 Task: Add Mineral Fusion Nail Polish Remover to the cart.
Action: Mouse moved to (289, 136)
Screenshot: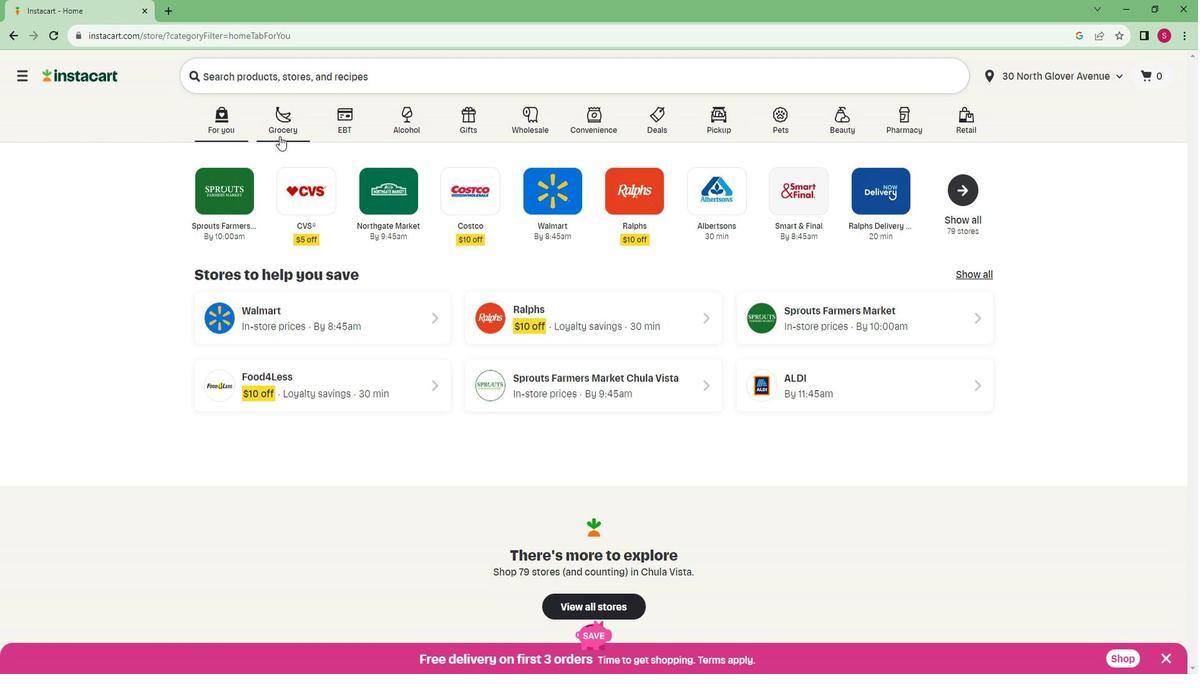 
Action: Mouse pressed left at (289, 136)
Screenshot: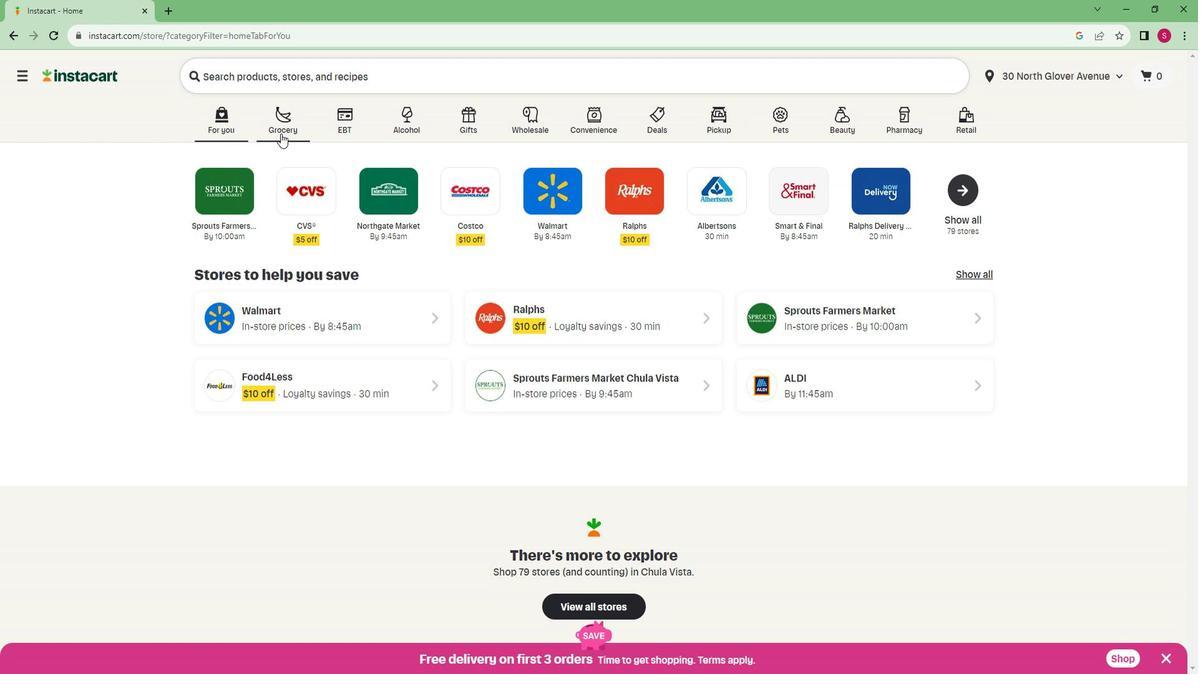 
Action: Mouse moved to (240, 359)
Screenshot: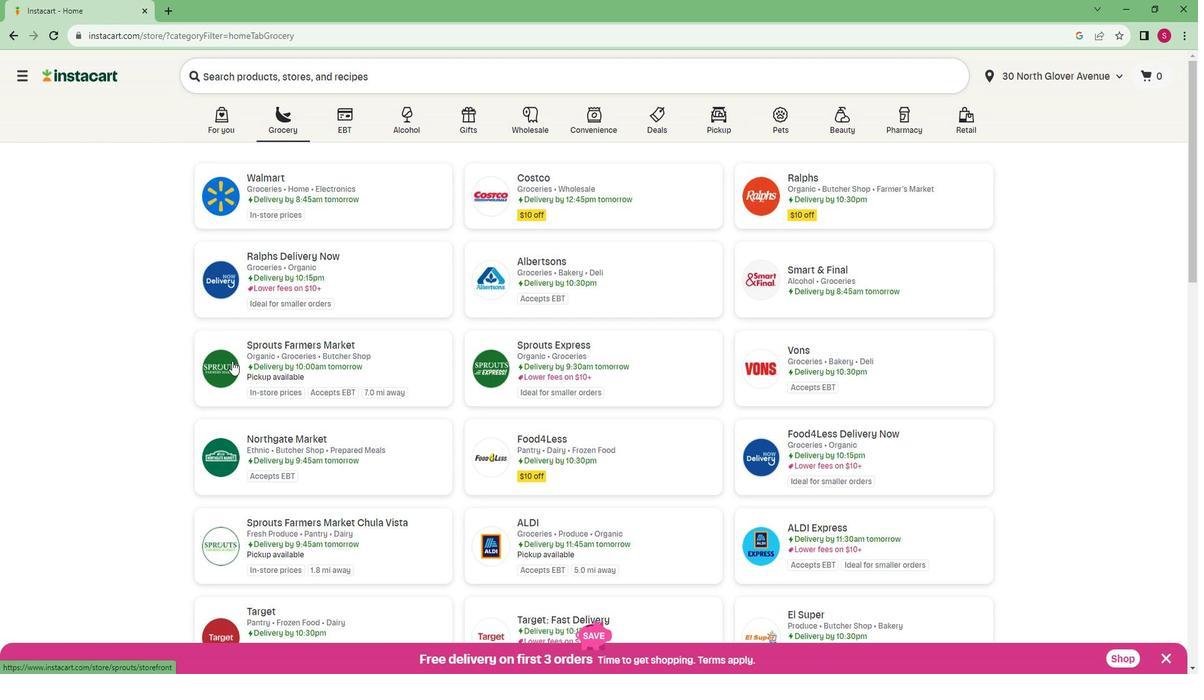 
Action: Mouse pressed left at (240, 359)
Screenshot: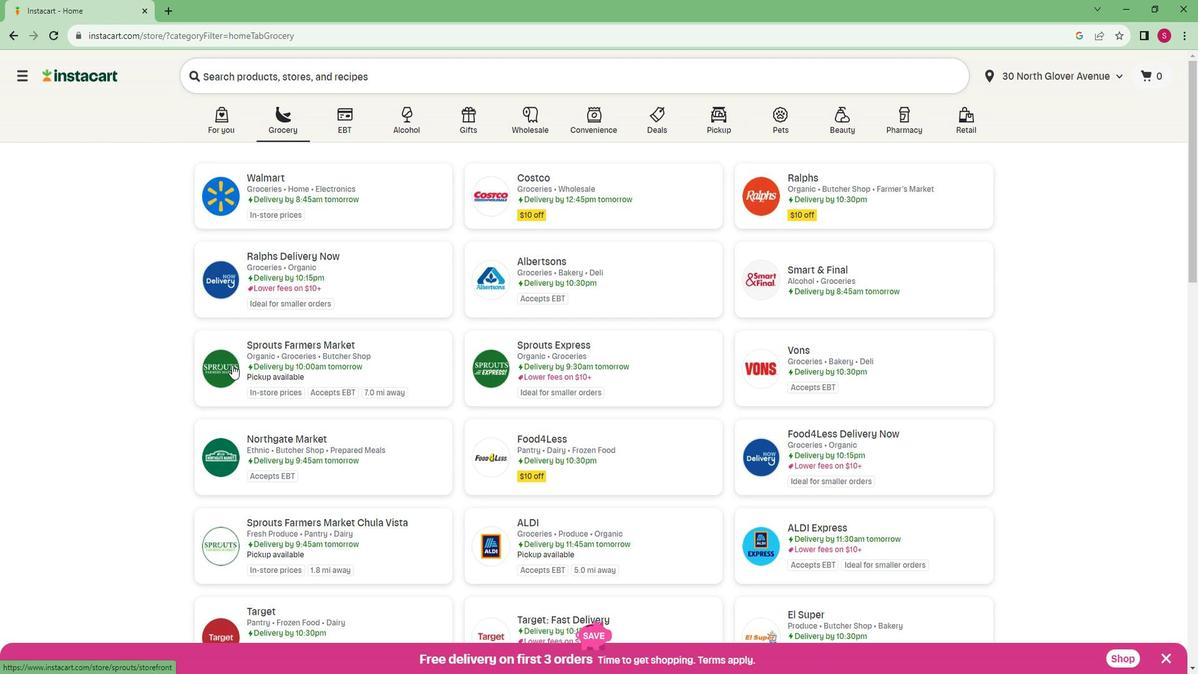 
Action: Mouse moved to (113, 507)
Screenshot: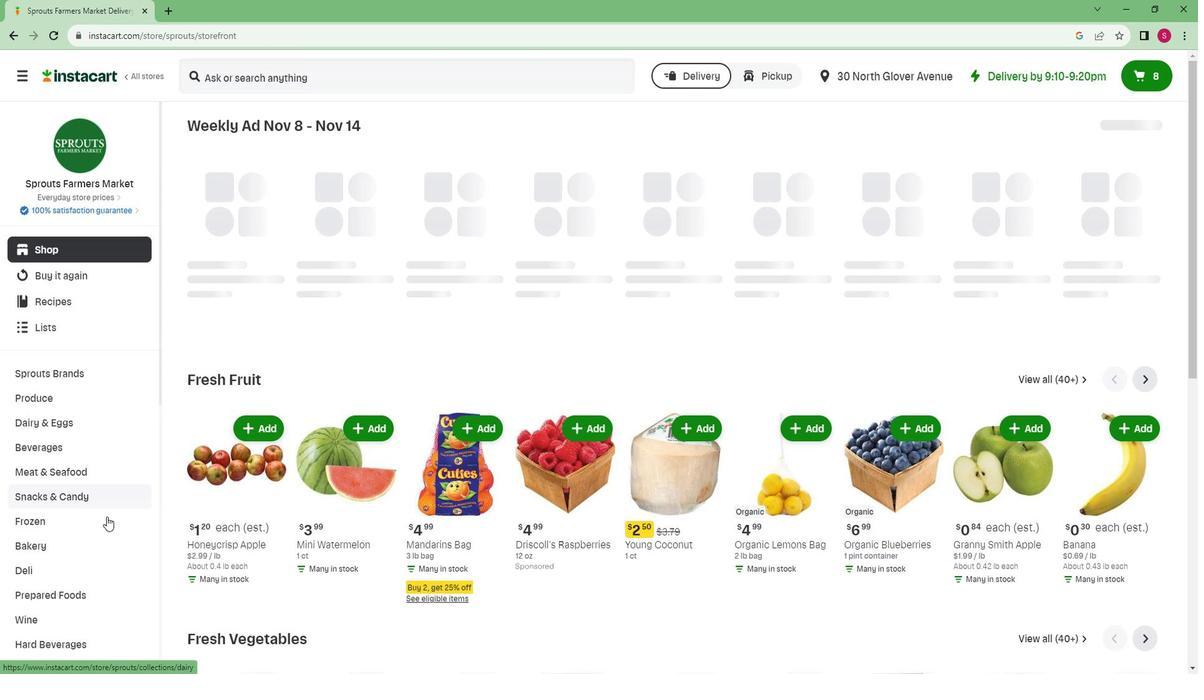 
Action: Mouse scrolled (113, 506) with delta (0, 0)
Screenshot: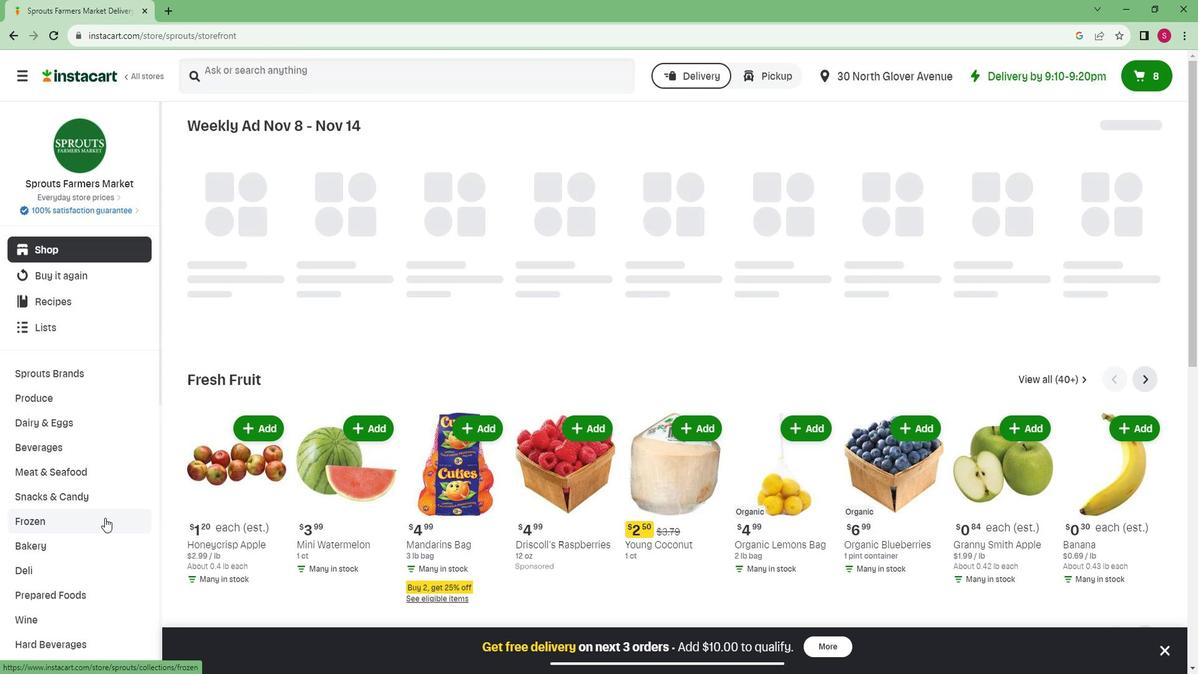 
Action: Mouse scrolled (113, 506) with delta (0, 0)
Screenshot: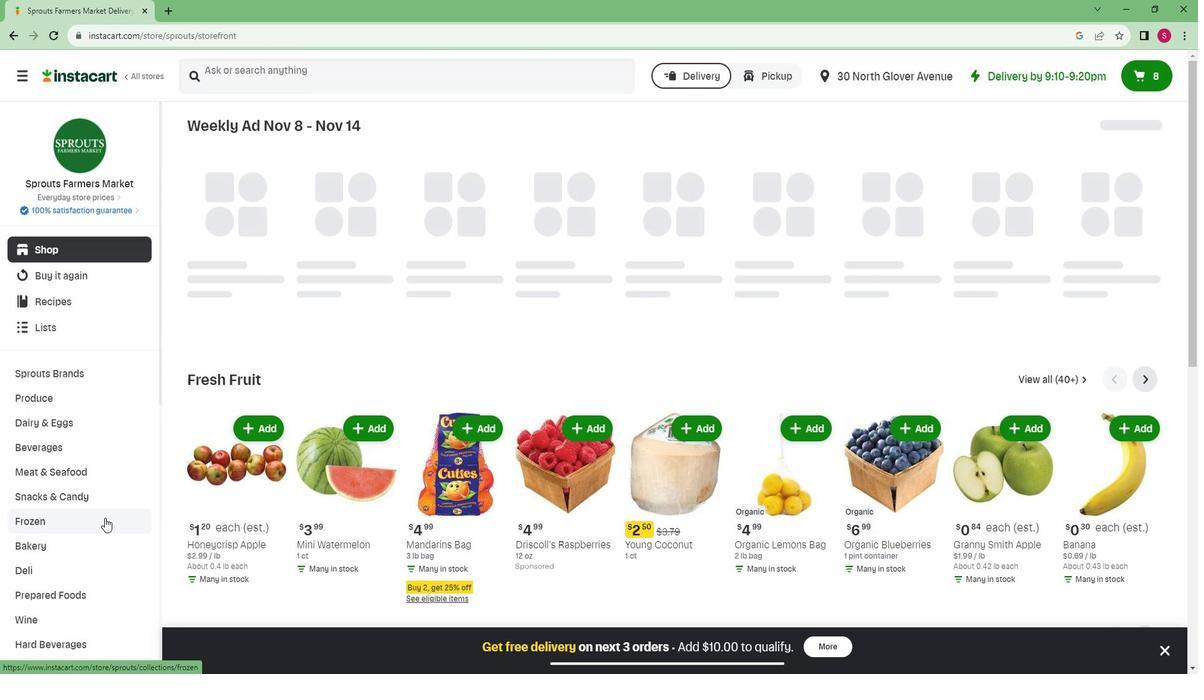 
Action: Mouse scrolled (113, 506) with delta (0, 0)
Screenshot: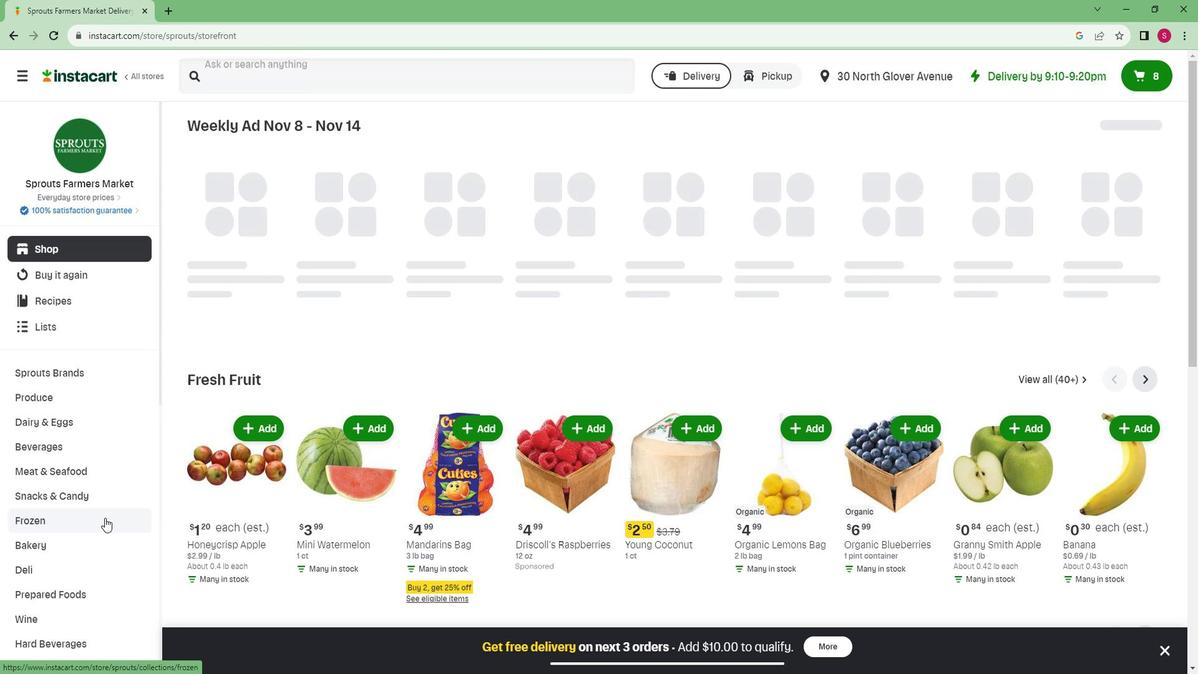 
Action: Mouse moved to (112, 507)
Screenshot: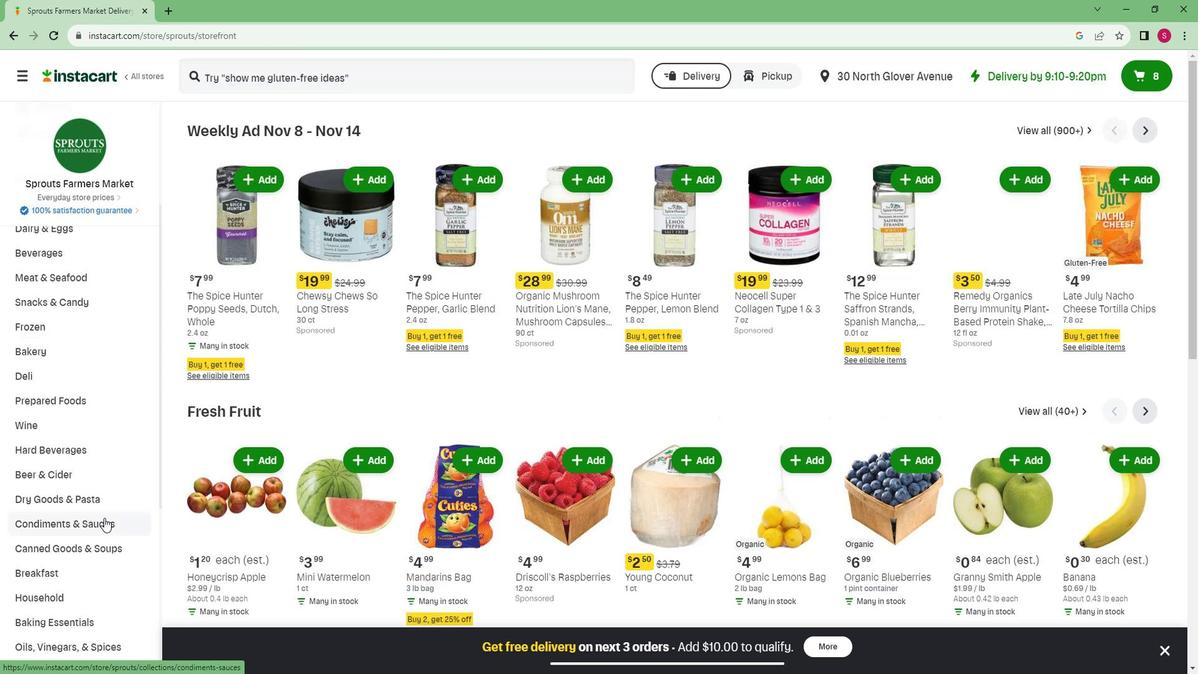
Action: Mouse scrolled (112, 506) with delta (0, 0)
Screenshot: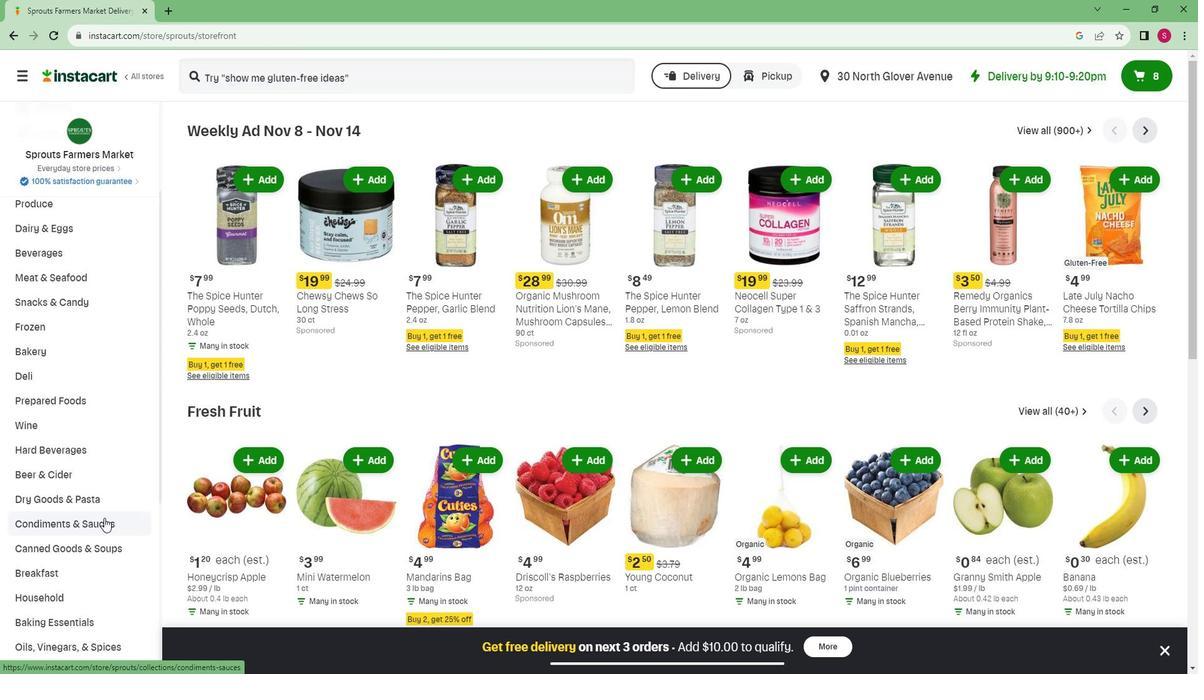 
Action: Mouse moved to (102, 521)
Screenshot: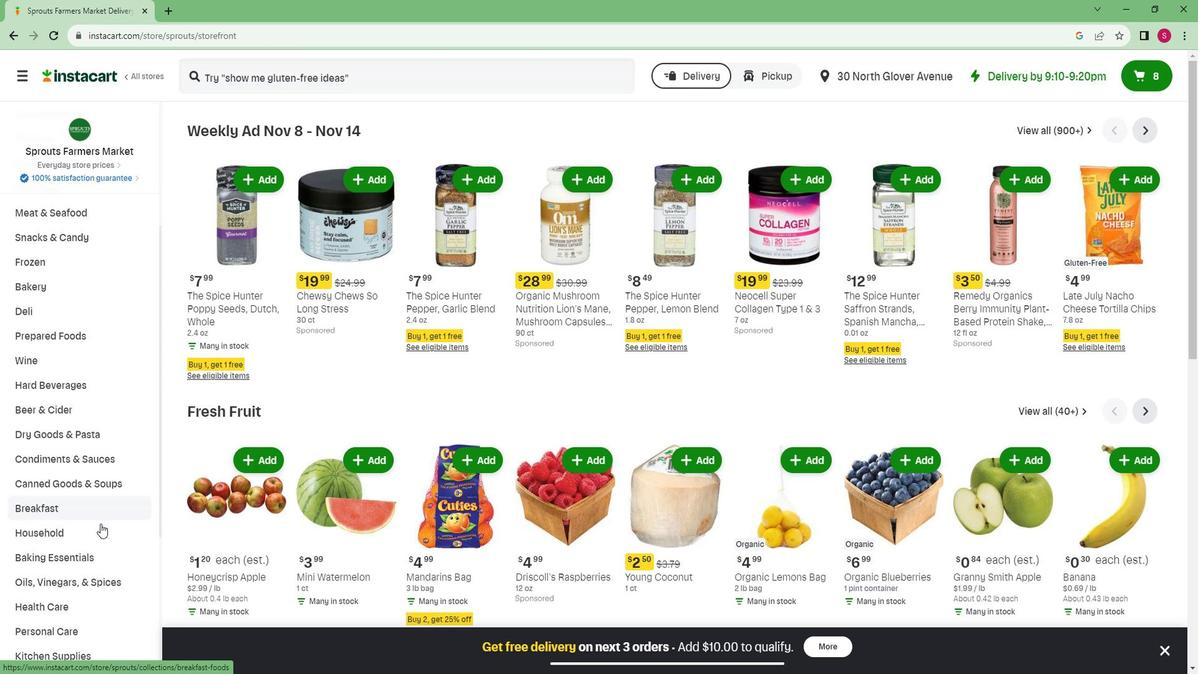 
Action: Mouse scrolled (102, 520) with delta (0, 0)
Screenshot: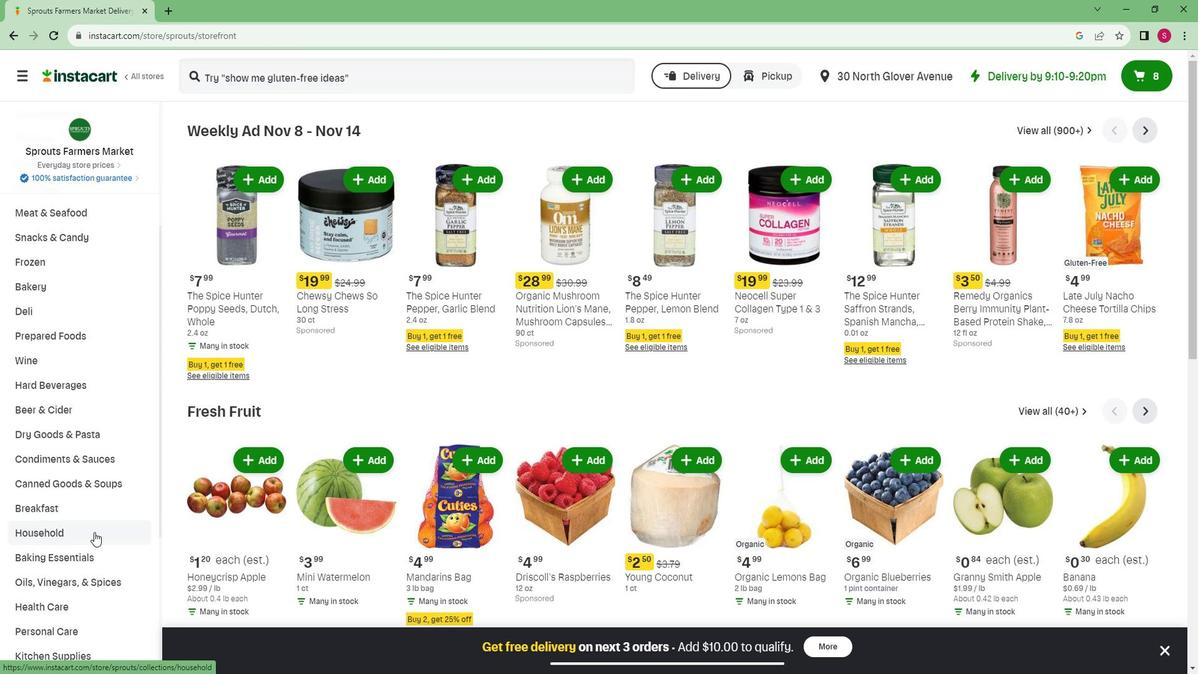 
Action: Mouse scrolled (102, 520) with delta (0, 0)
Screenshot: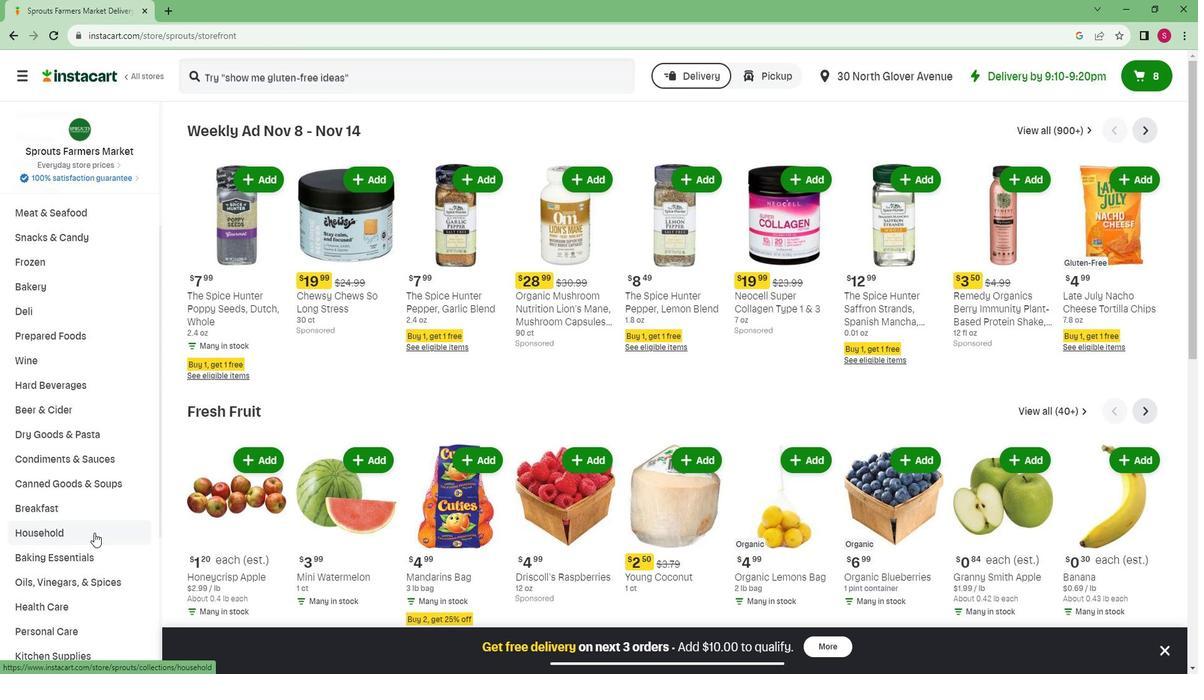 
Action: Mouse moved to (82, 556)
Screenshot: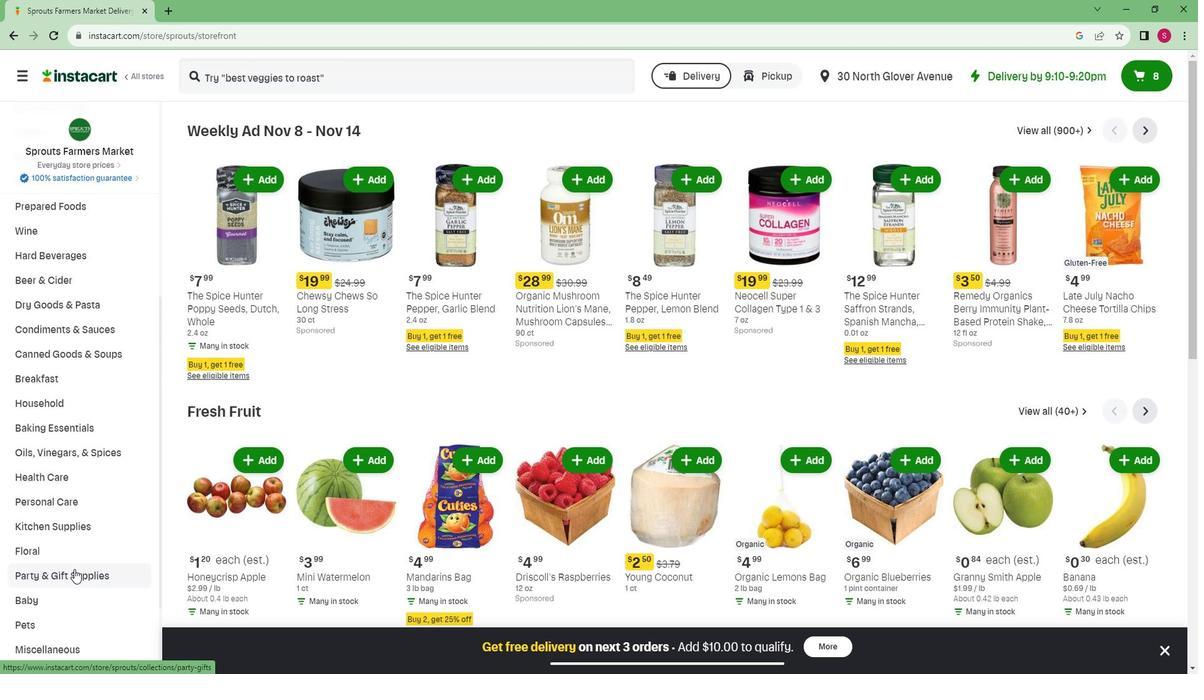 
Action: Mouse scrolled (82, 556) with delta (0, 0)
Screenshot: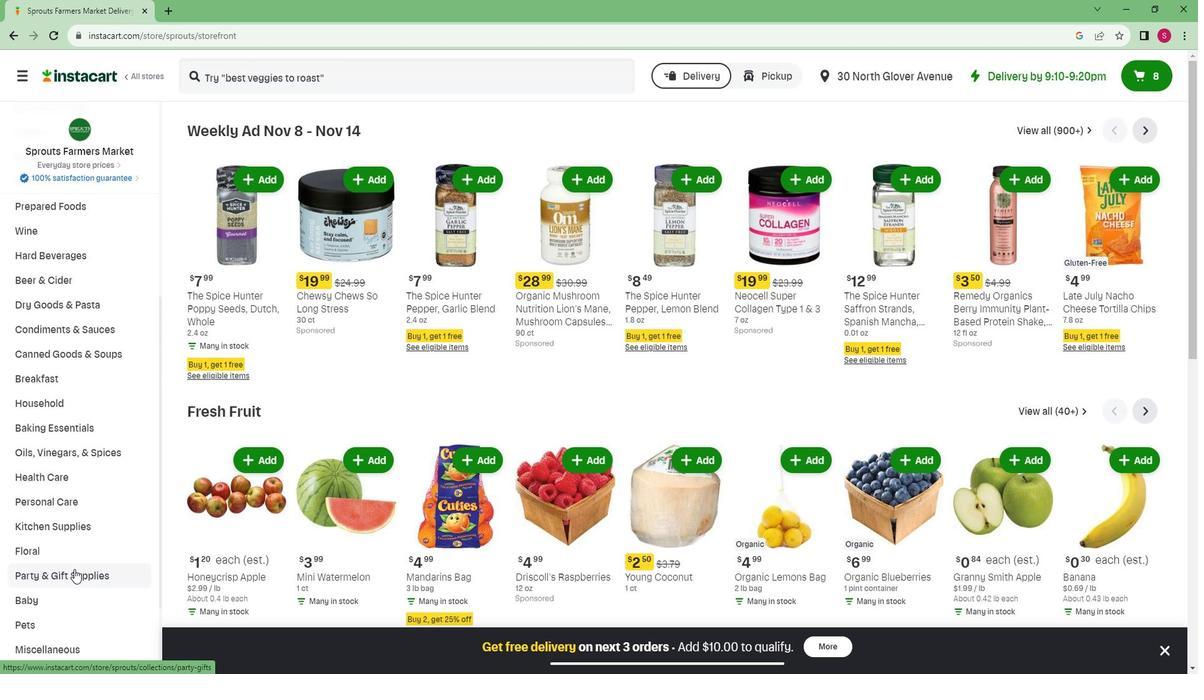 
Action: Mouse scrolled (82, 556) with delta (0, 0)
Screenshot: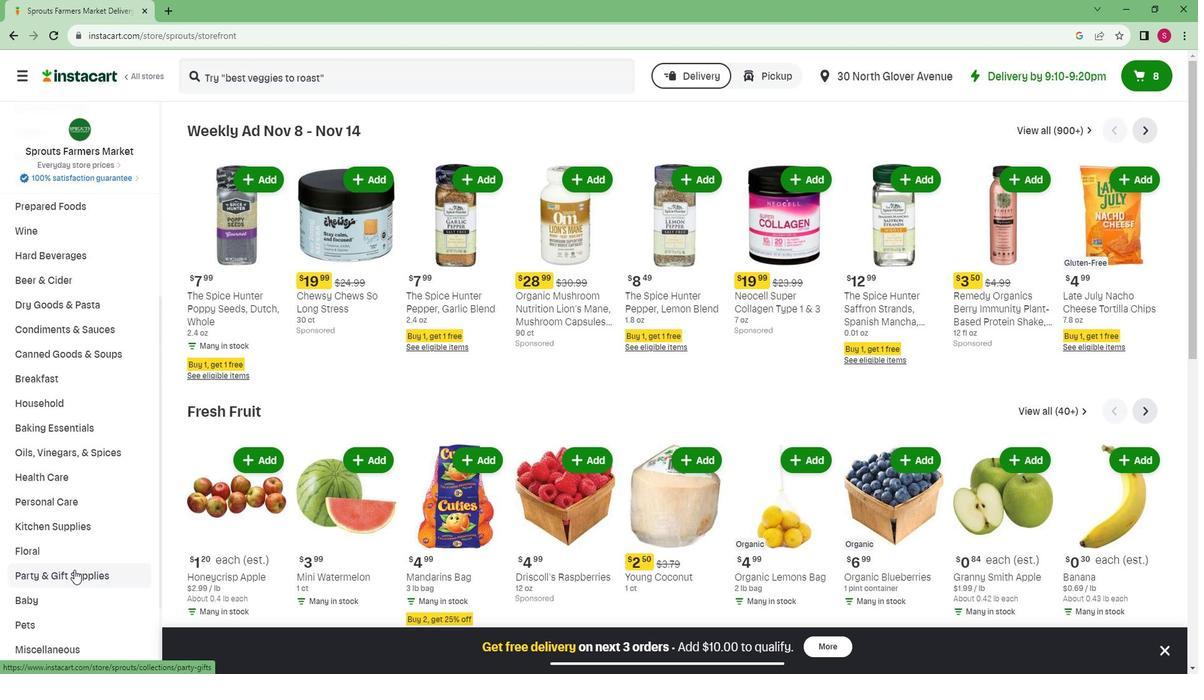 
Action: Mouse moved to (58, 613)
Screenshot: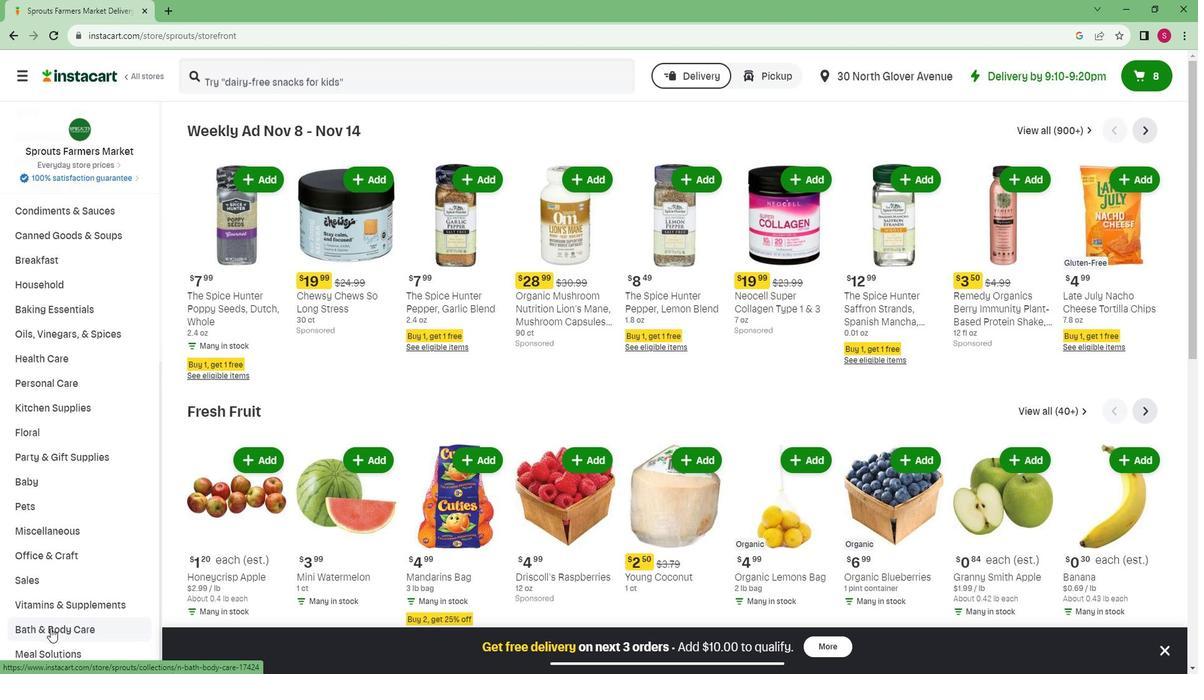 
Action: Mouse pressed left at (58, 613)
Screenshot: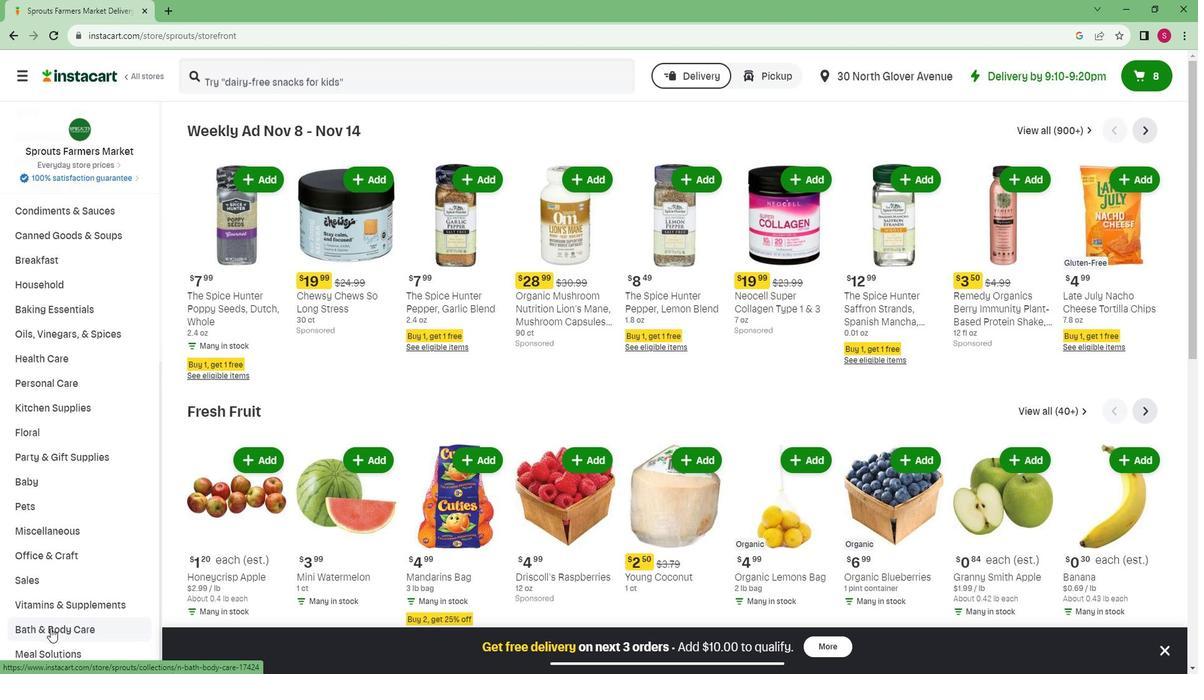 
Action: Mouse moved to (741, 165)
Screenshot: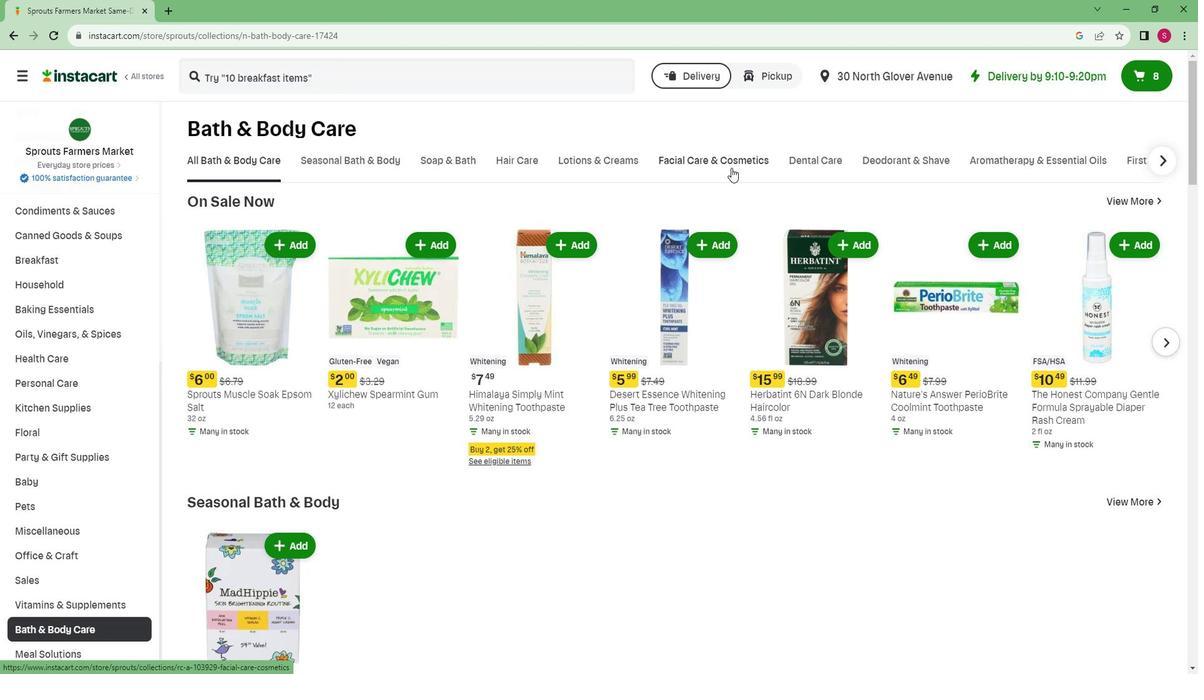 
Action: Mouse pressed left at (741, 165)
Screenshot: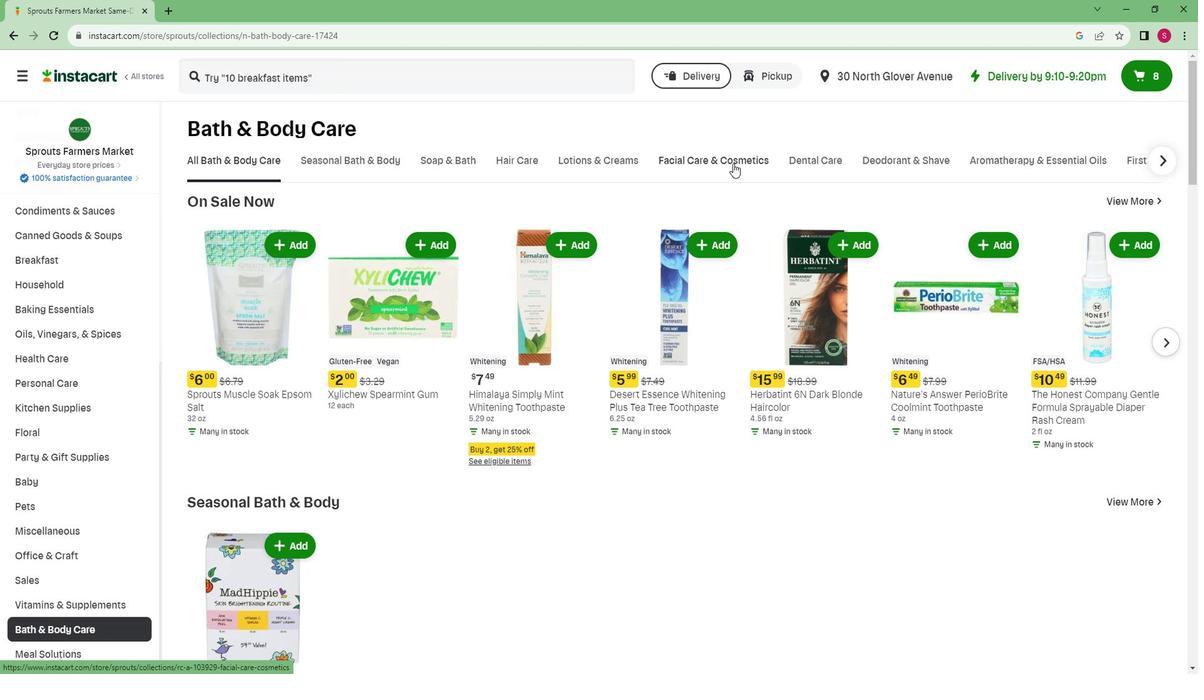 
Action: Mouse moved to (418, 88)
Screenshot: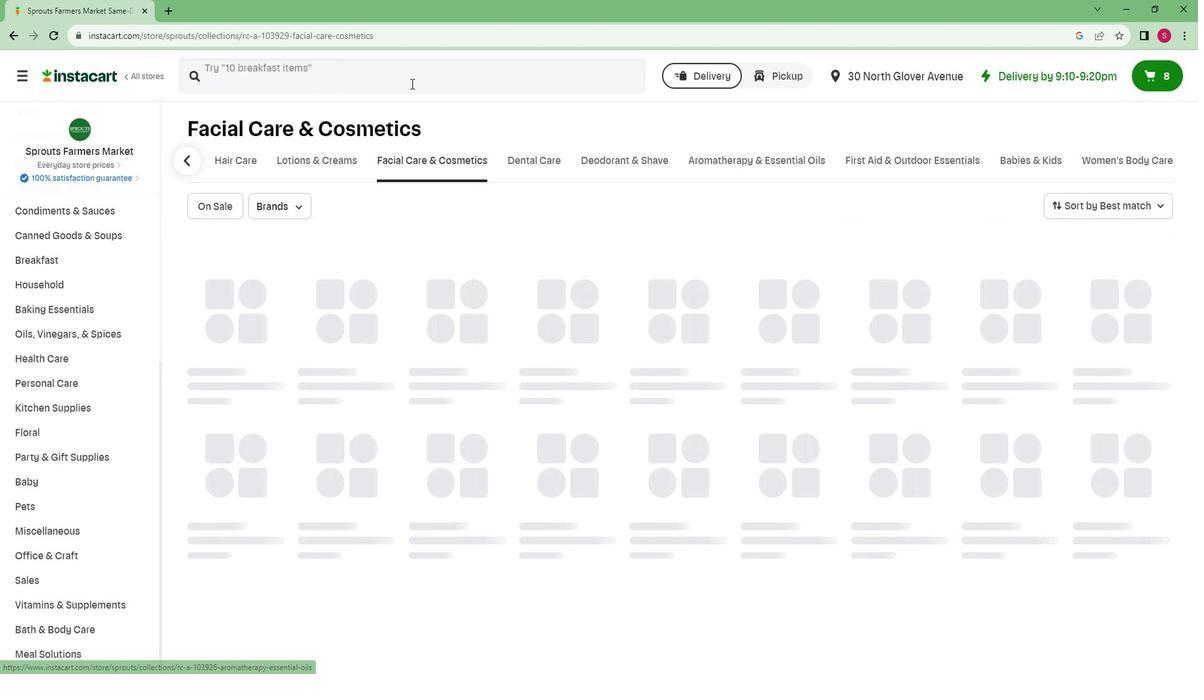 
Action: Mouse pressed left at (418, 88)
Screenshot: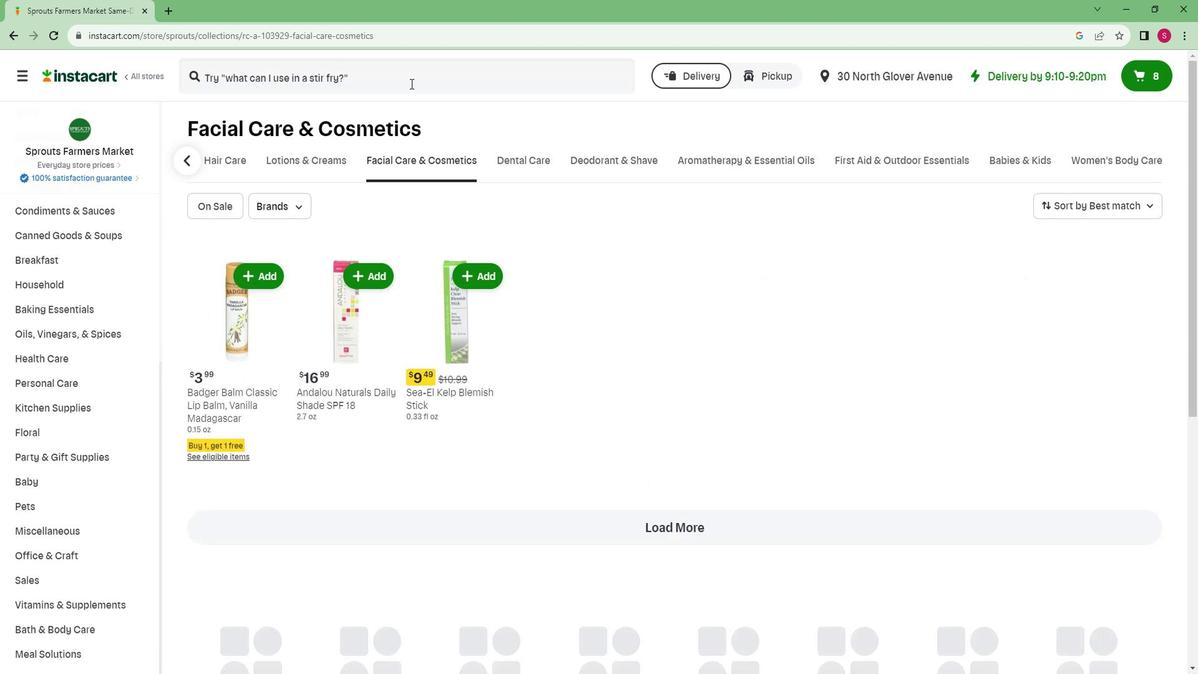 
Action: Mouse moved to (418, 88)
Screenshot: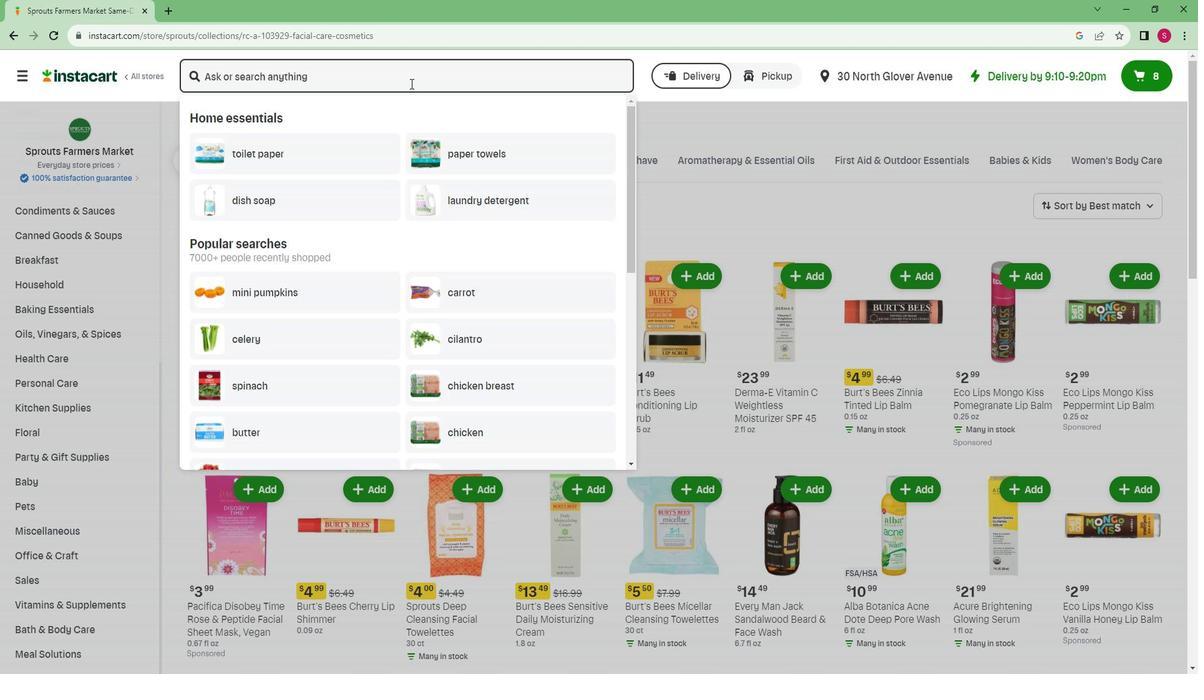 
Action: Key pressed <Key.caps_lock>M<Key.caps_lock>in
Screenshot: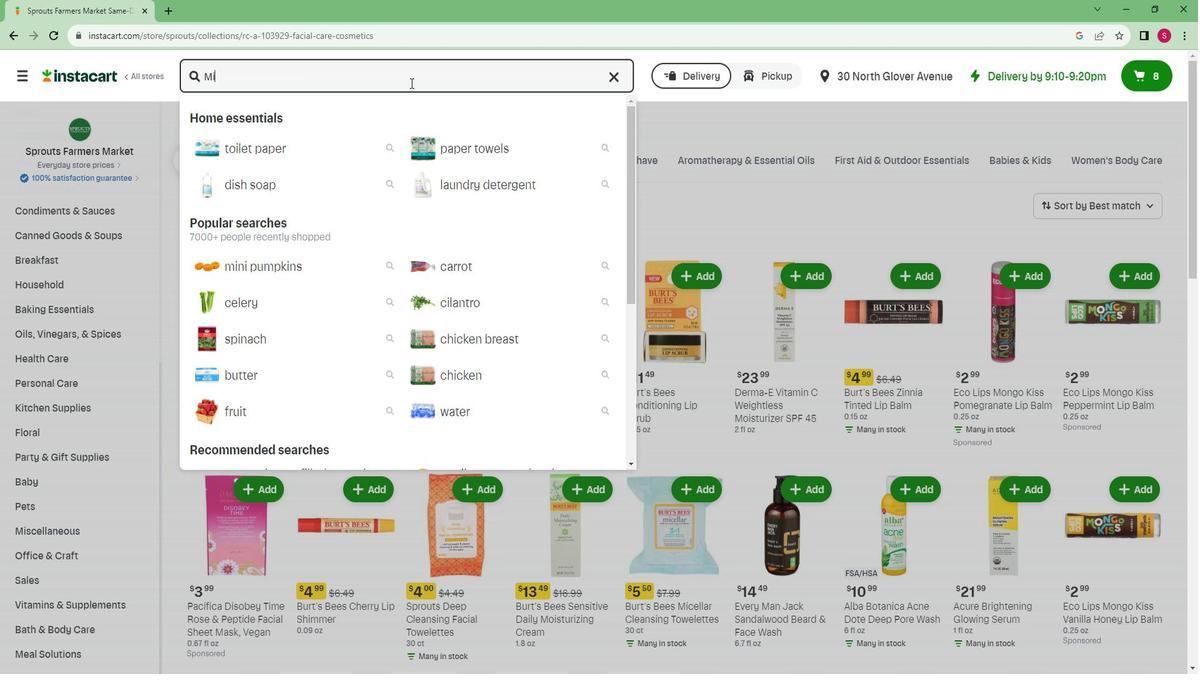 
Action: Mouse moved to (419, 88)
Screenshot: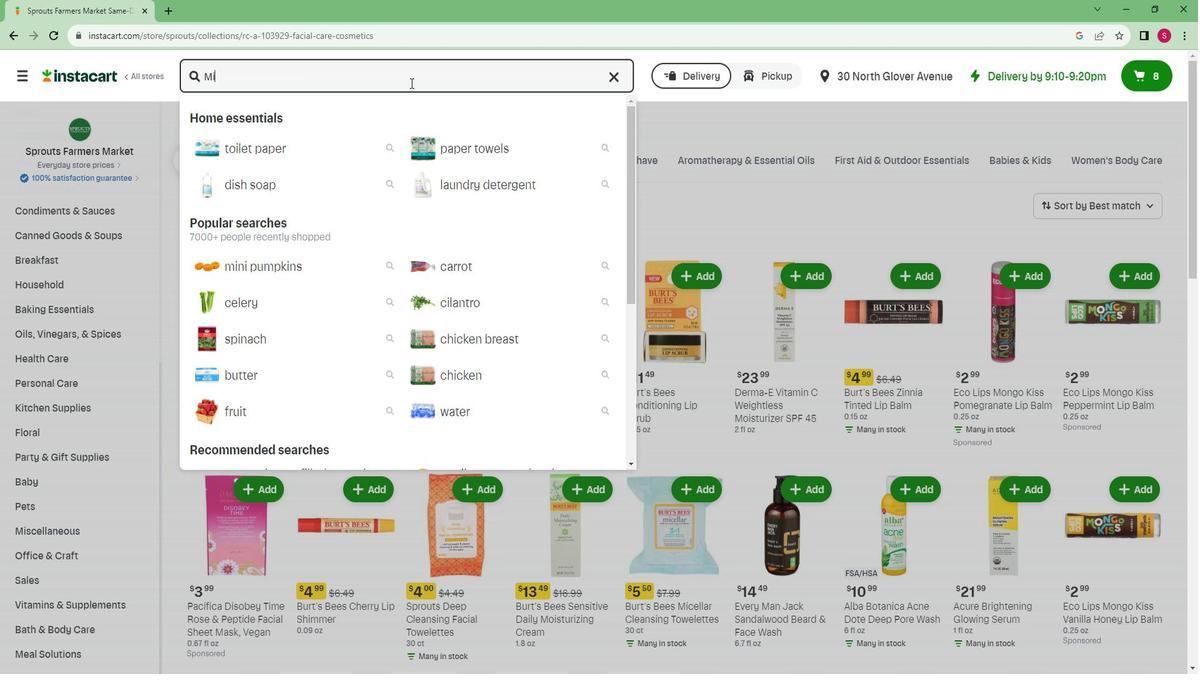 
Action: Key pressed eral<Key.space><Key.caps_lock>F<Key.caps_lock>usion<Key.space><Key.caps_lock>N<Key.caps_lock>ail<Key.space><Key.caps_lock>P<Key.caps_lock>olish<Key.space><Key.caps_lock>R<Key.caps_lock>emover<Key.enter>
Screenshot: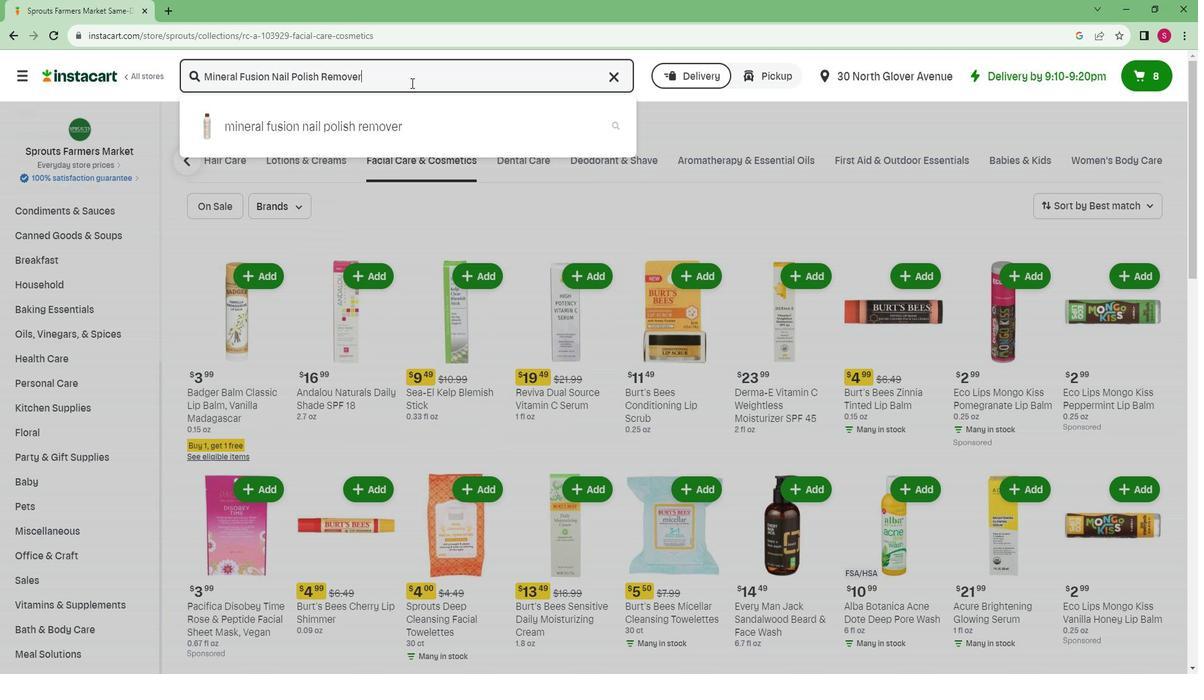 
Action: Mouse moved to (349, 206)
Screenshot: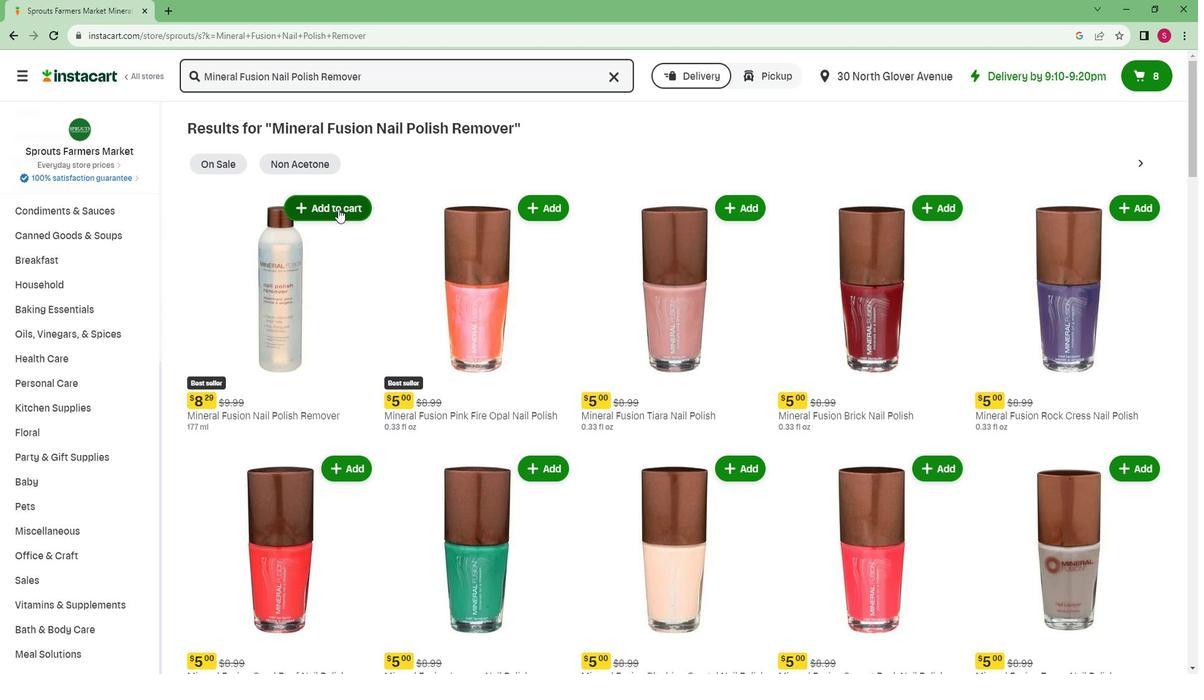 
Action: Mouse pressed left at (349, 206)
Screenshot: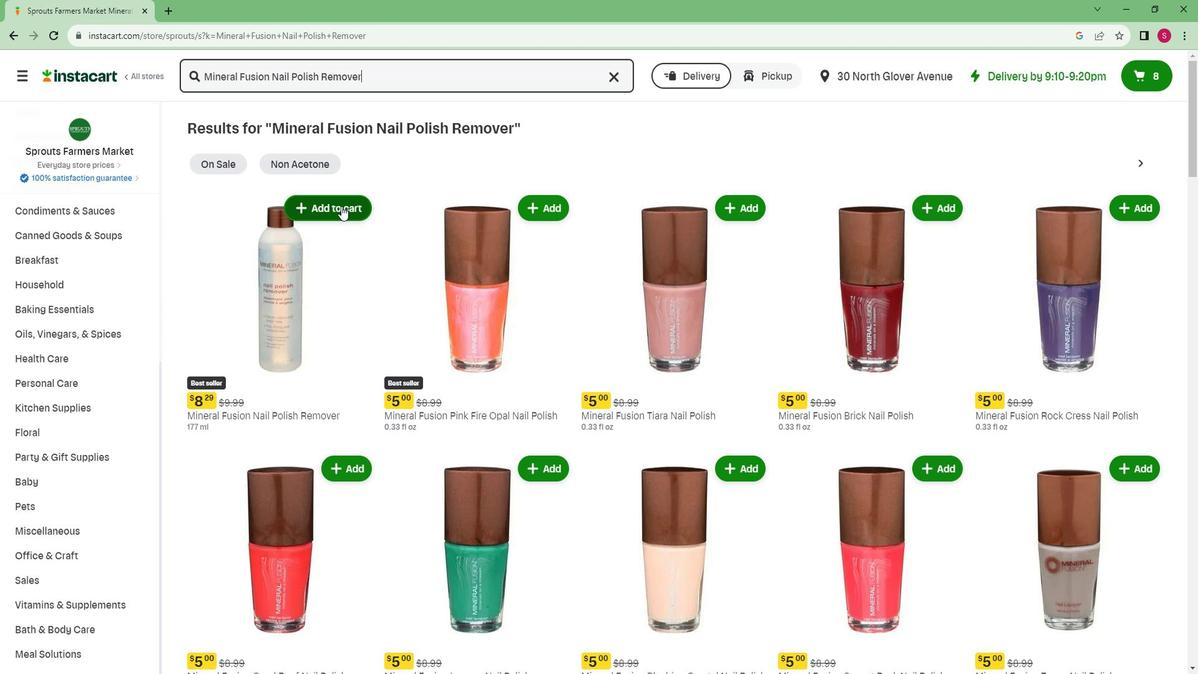 
